 Task: Add a dentist appointment for a dental extraction on the 8th at 4:30 PM.
Action: Mouse moved to (61, 215)
Screenshot: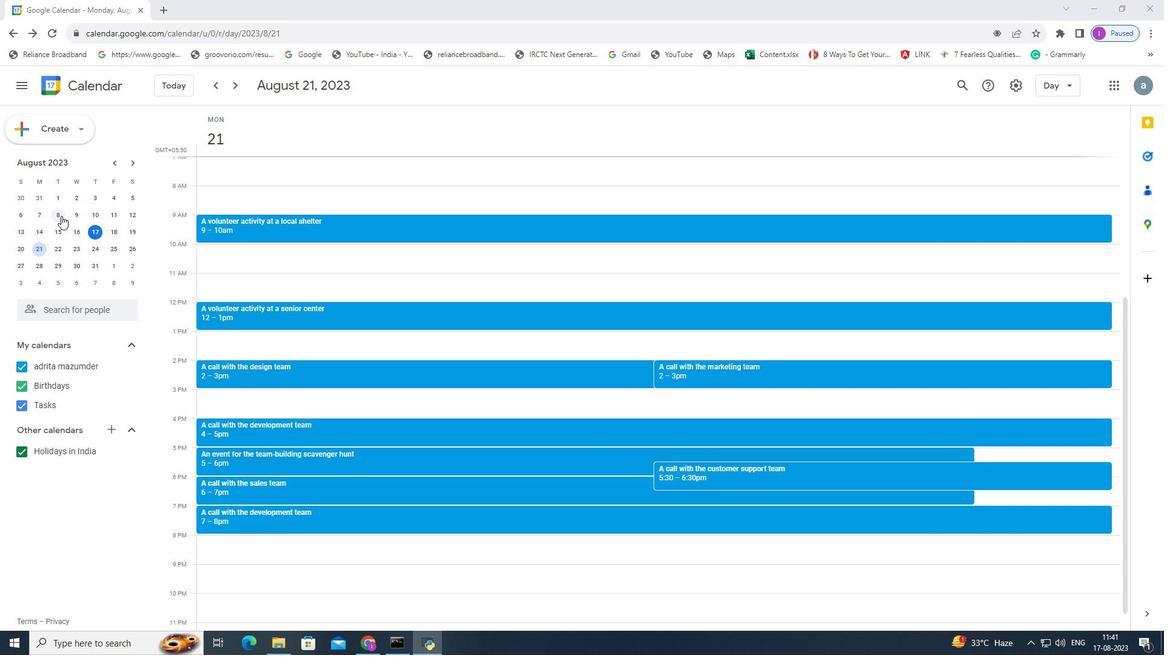 
Action: Mouse pressed left at (61, 215)
Screenshot: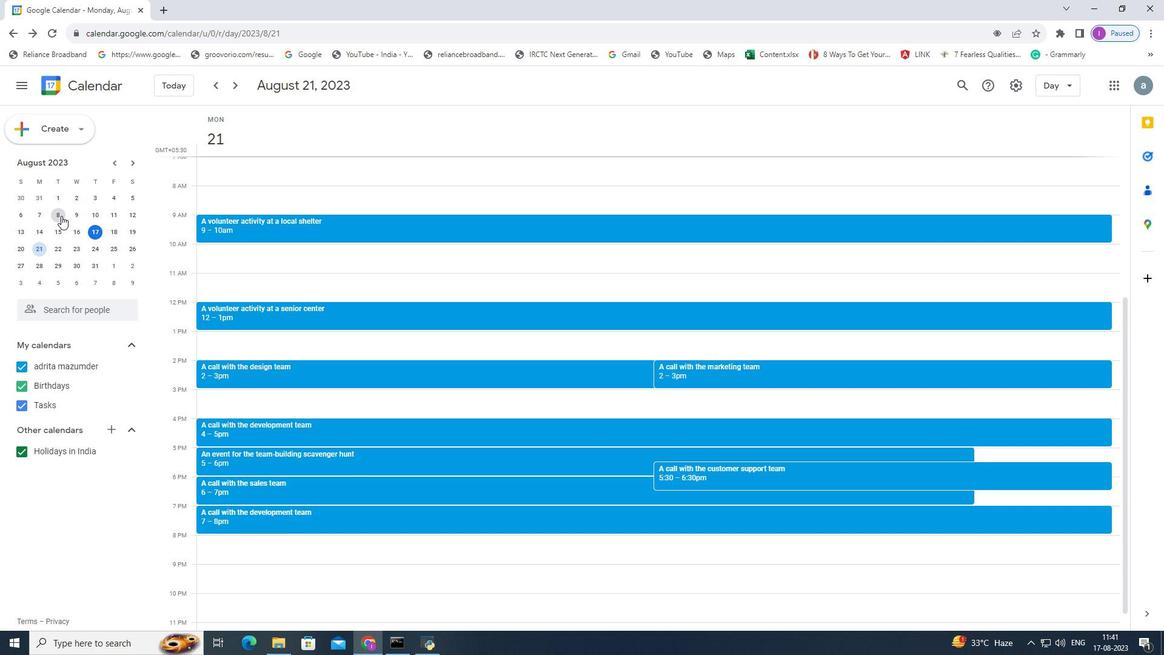 
Action: Mouse moved to (192, 431)
Screenshot: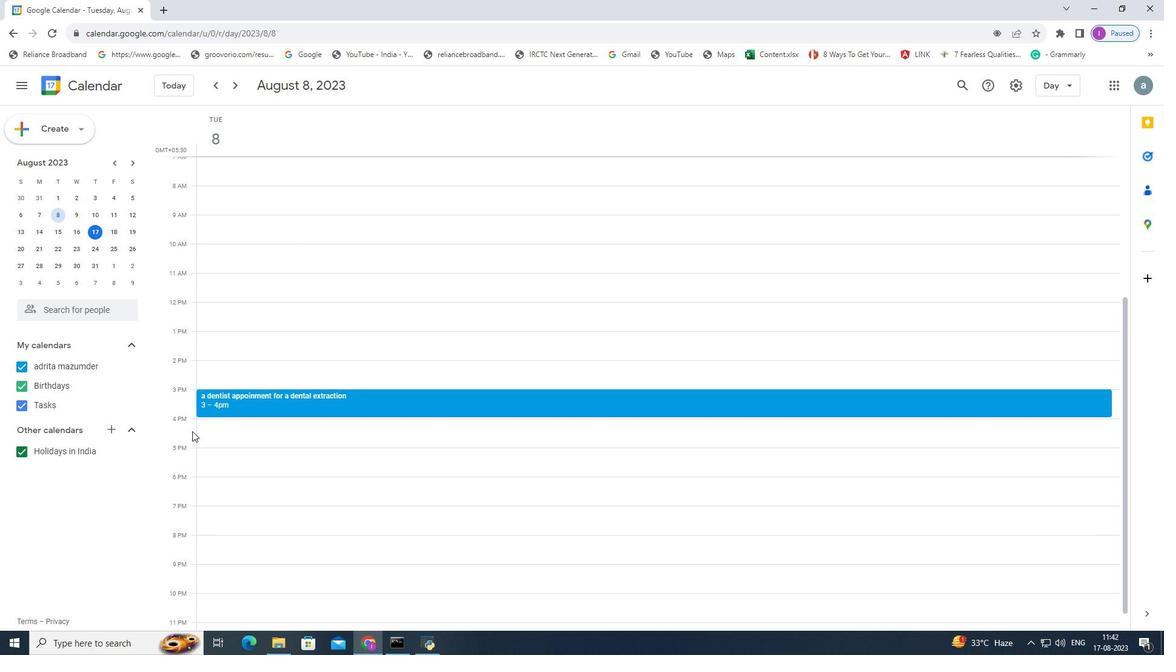 
Action: Mouse pressed left at (192, 431)
Screenshot: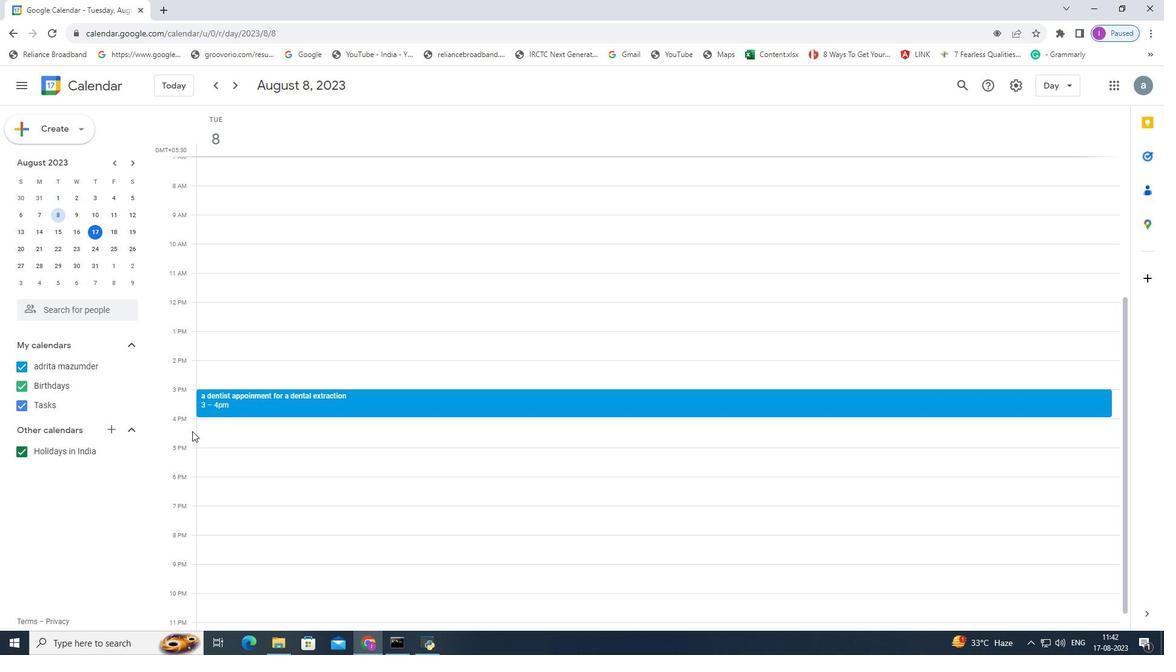 
Action: Mouse moved to (189, 436)
Screenshot: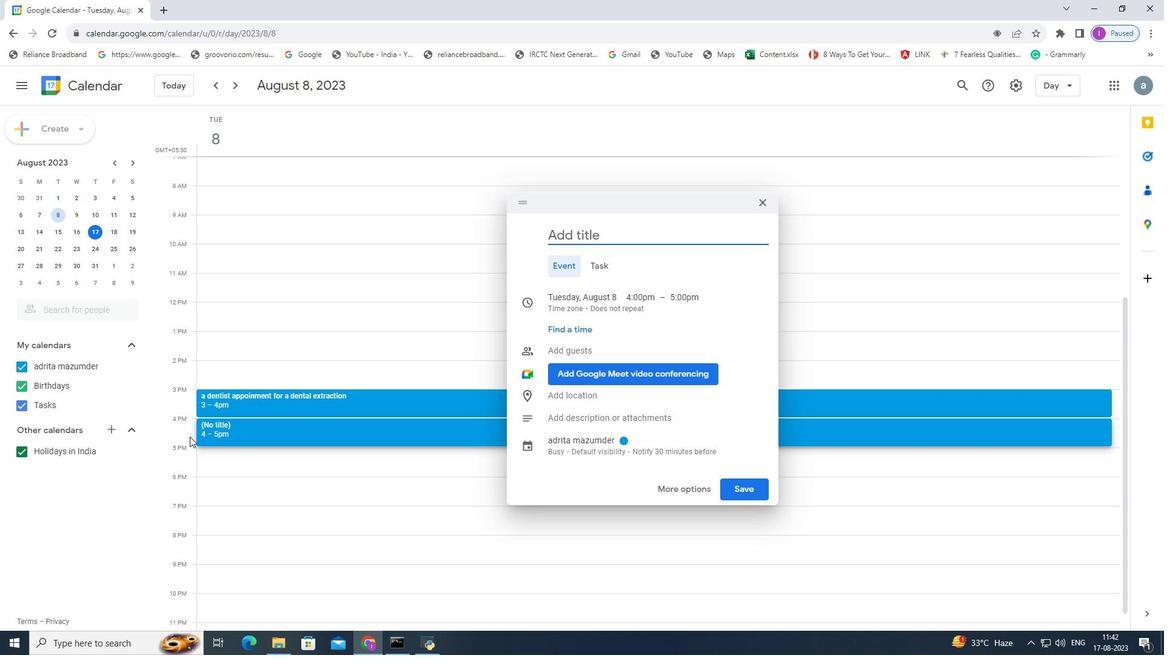 
Action: Mouse pressed left at (189, 436)
Screenshot: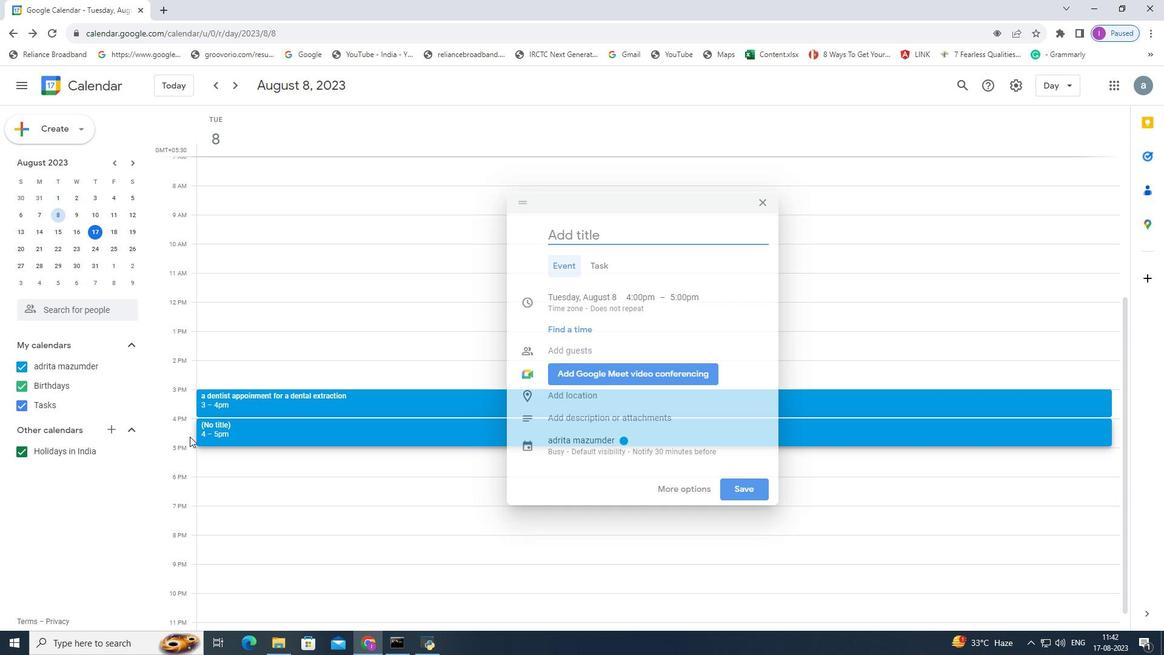 
Action: Mouse pressed left at (189, 436)
Screenshot: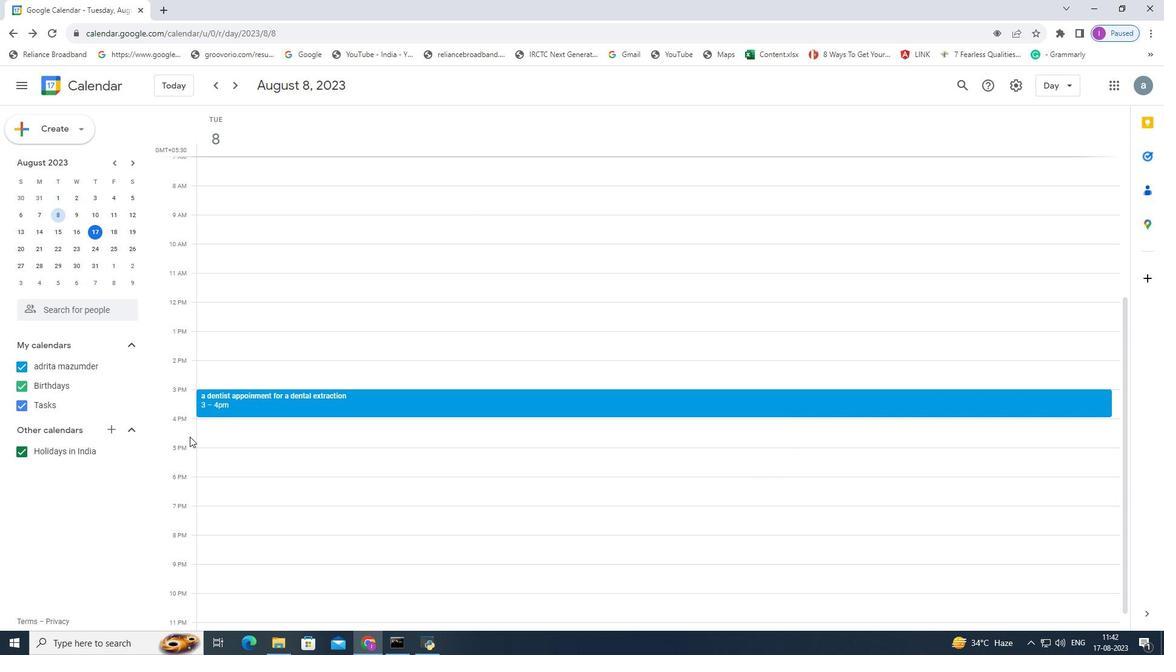 
Action: Mouse moved to (569, 231)
Screenshot: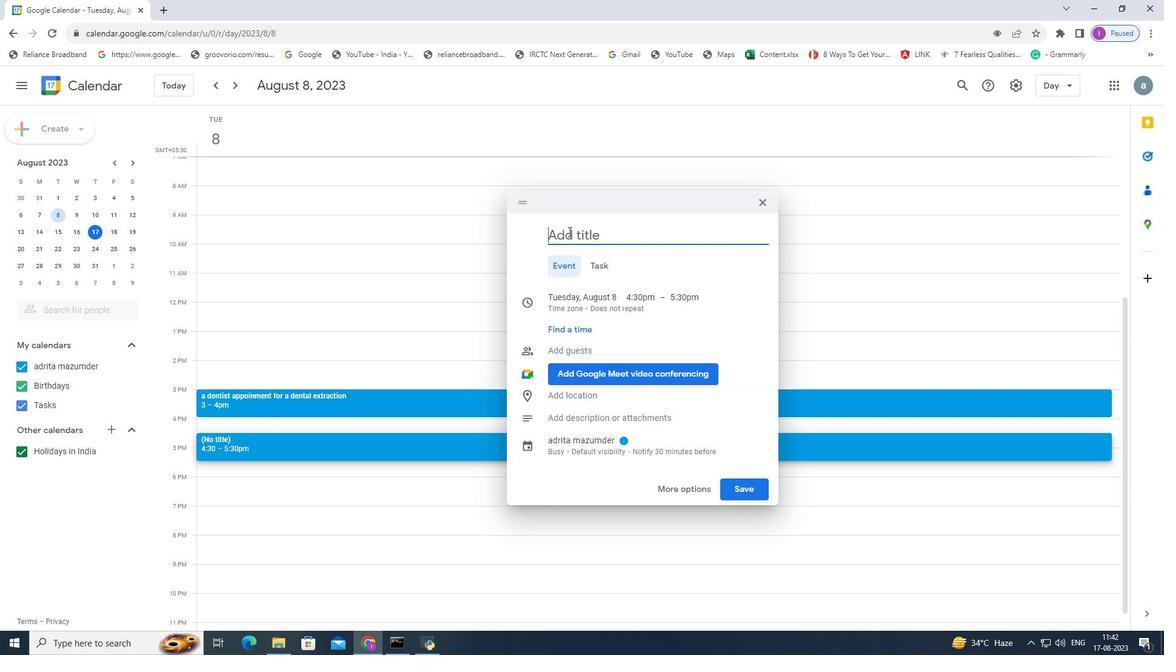 
Action: Mouse pressed left at (569, 231)
Screenshot: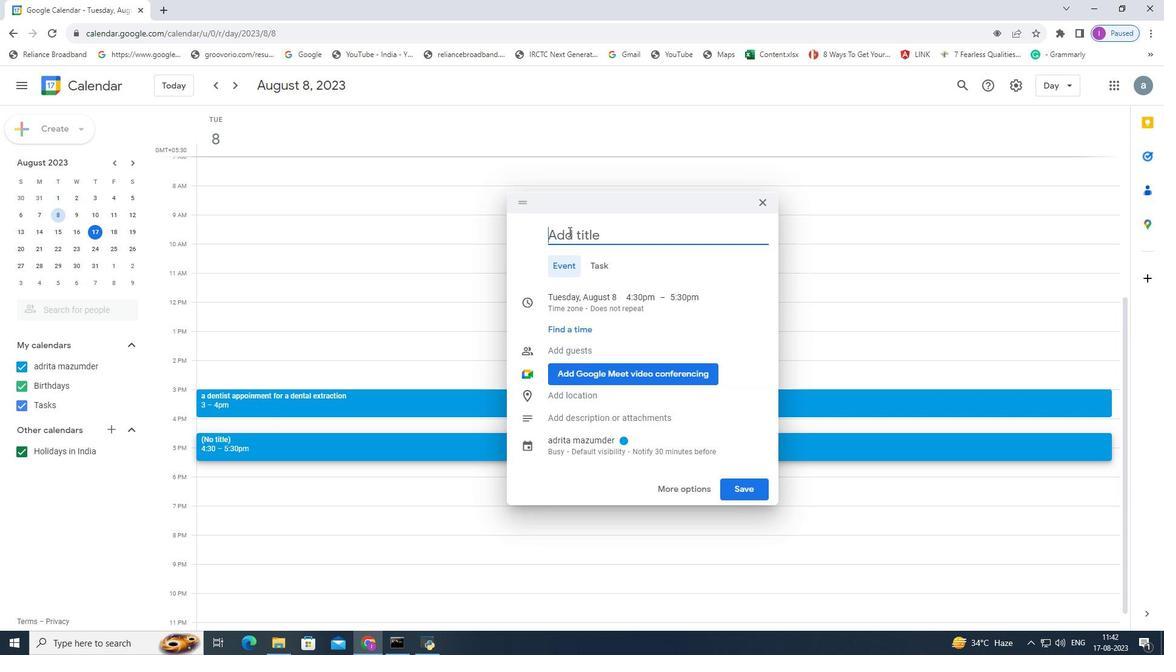 
Action: Mouse moved to (624, 218)
Screenshot: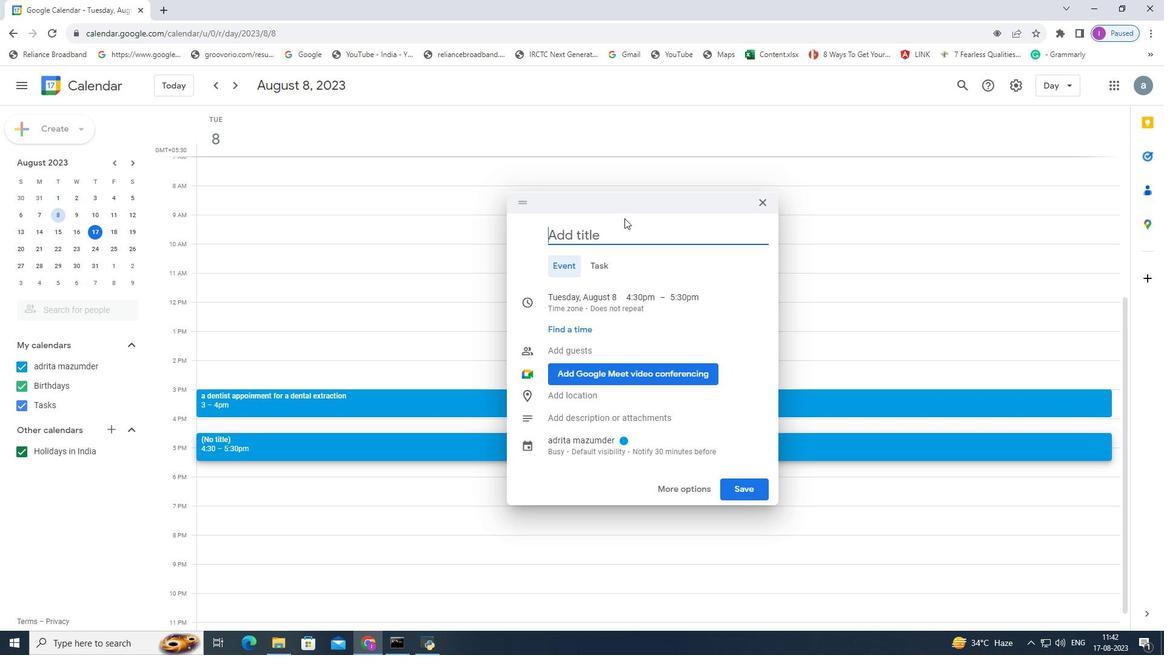 
Action: Key pressed <Key.shift>A<Key.space>dentist<Key.space>appointment<Key.space>for<Key.space>a<Key.space>dentak<Key.backspace>l<Key.space>extraction
Screenshot: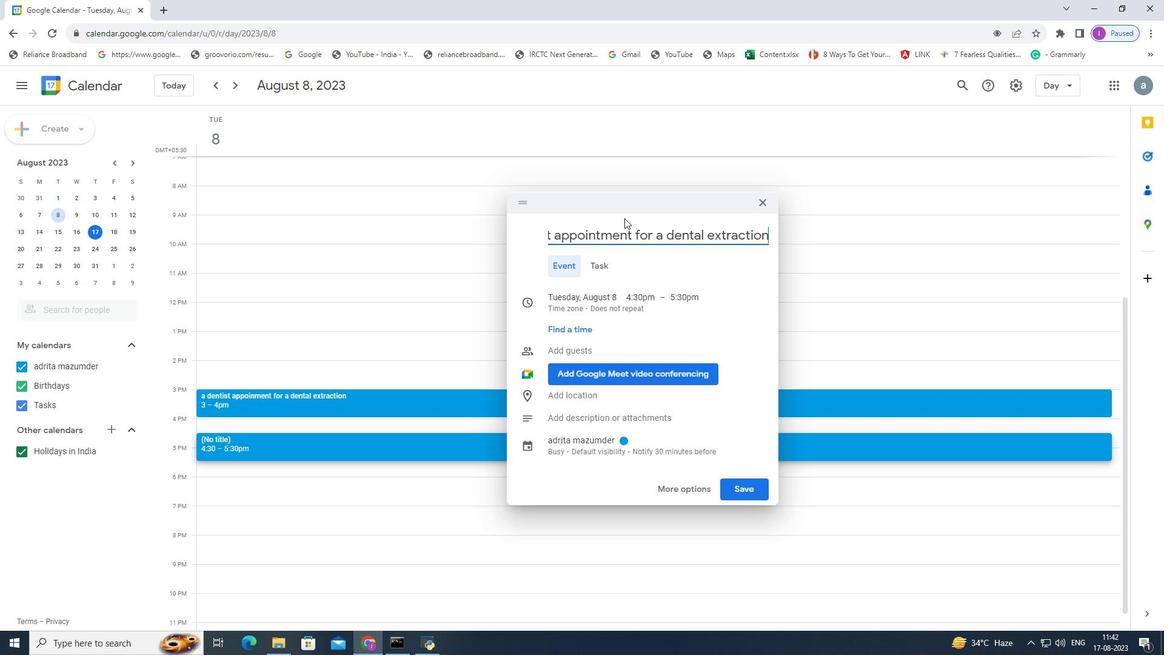 
Action: Mouse moved to (743, 494)
Screenshot: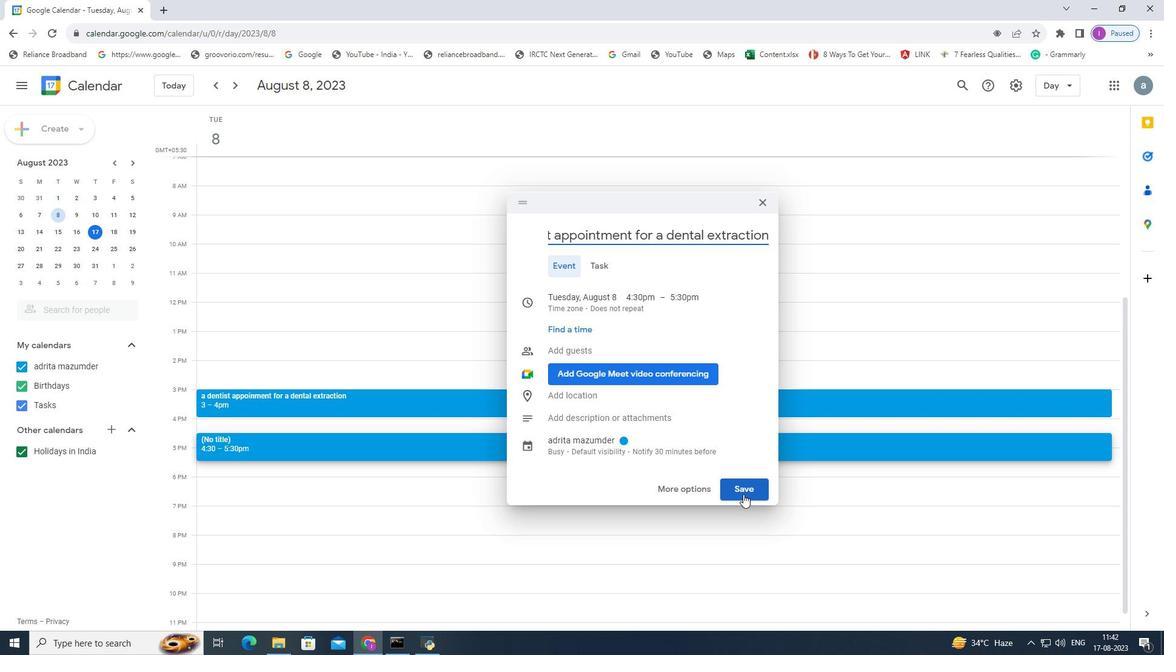 
Action: Mouse pressed left at (743, 494)
Screenshot: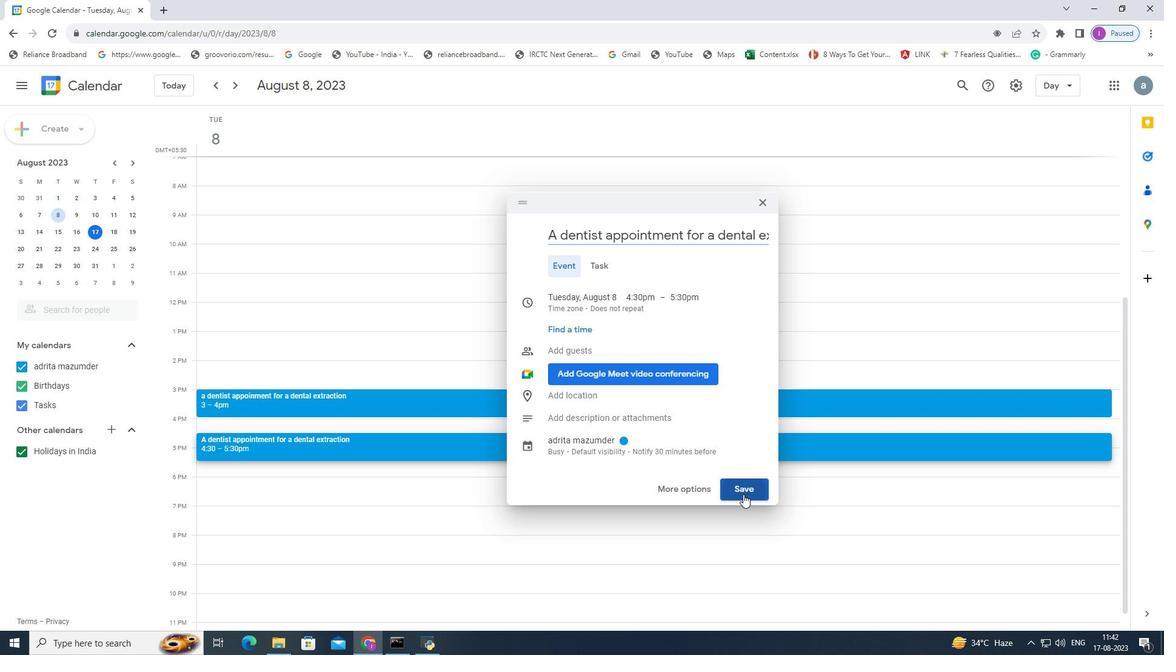 
Action: Mouse moved to (674, 419)
Screenshot: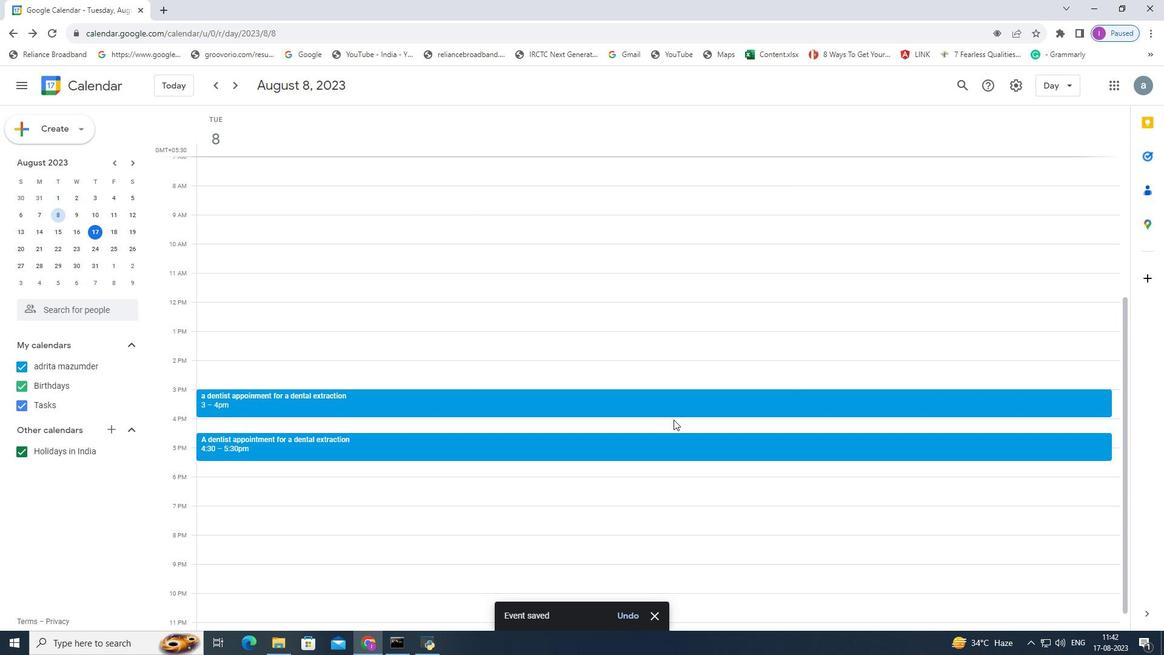 
